 Task: Add Icelandic Glacial Natural Spring Water to the cart.
Action: Mouse pressed left at (25, 84)
Screenshot: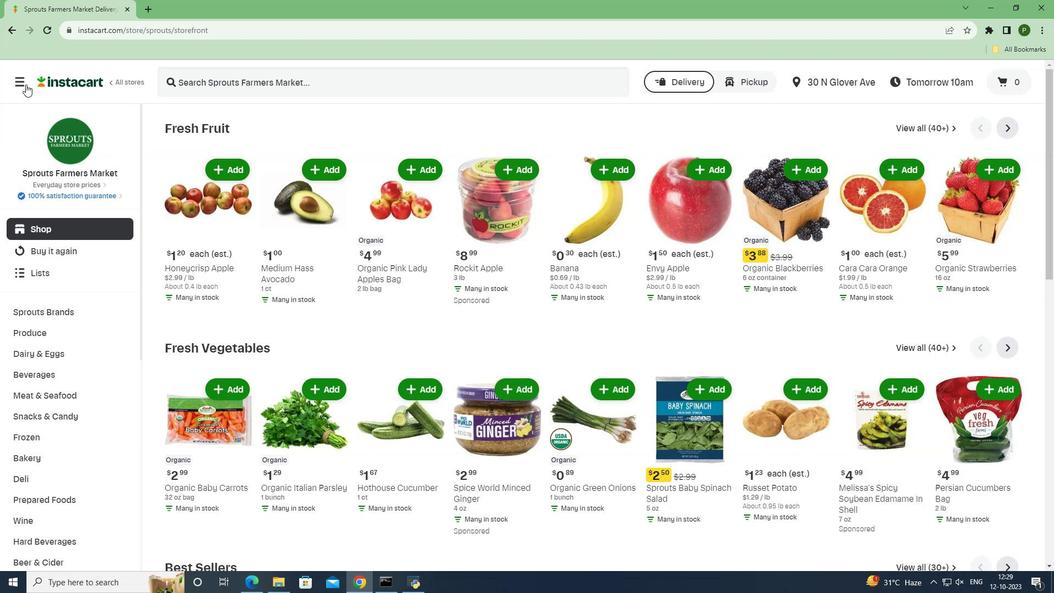 
Action: Mouse moved to (72, 290)
Screenshot: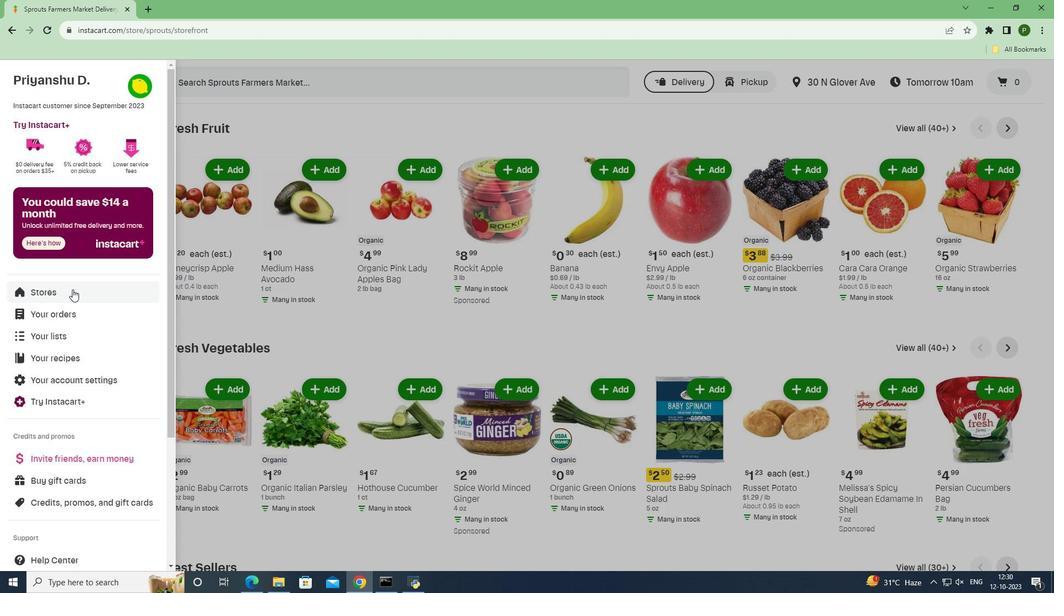 
Action: Mouse pressed left at (72, 290)
Screenshot: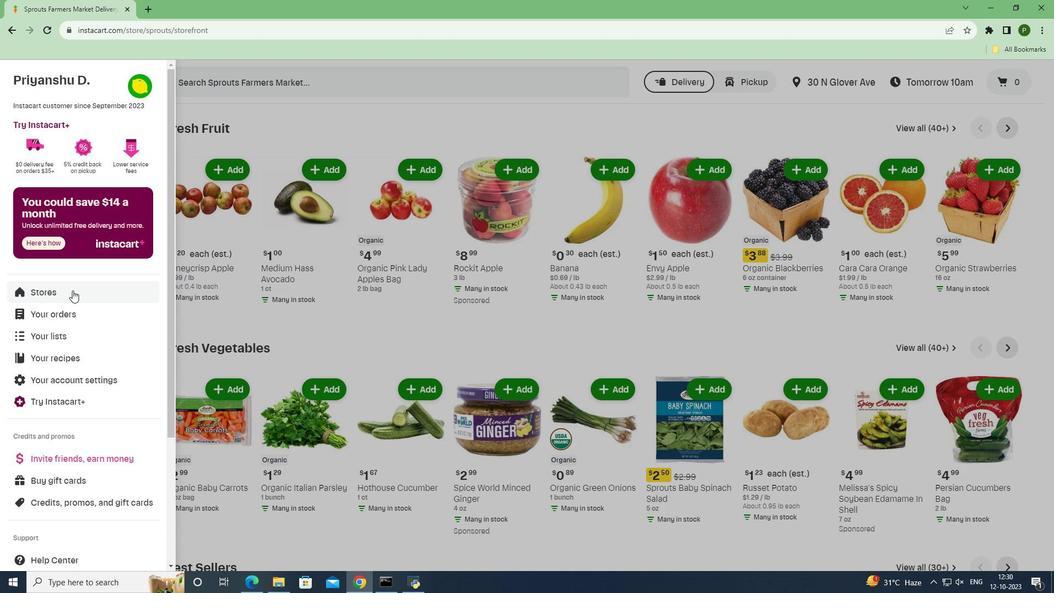 
Action: Mouse moved to (247, 119)
Screenshot: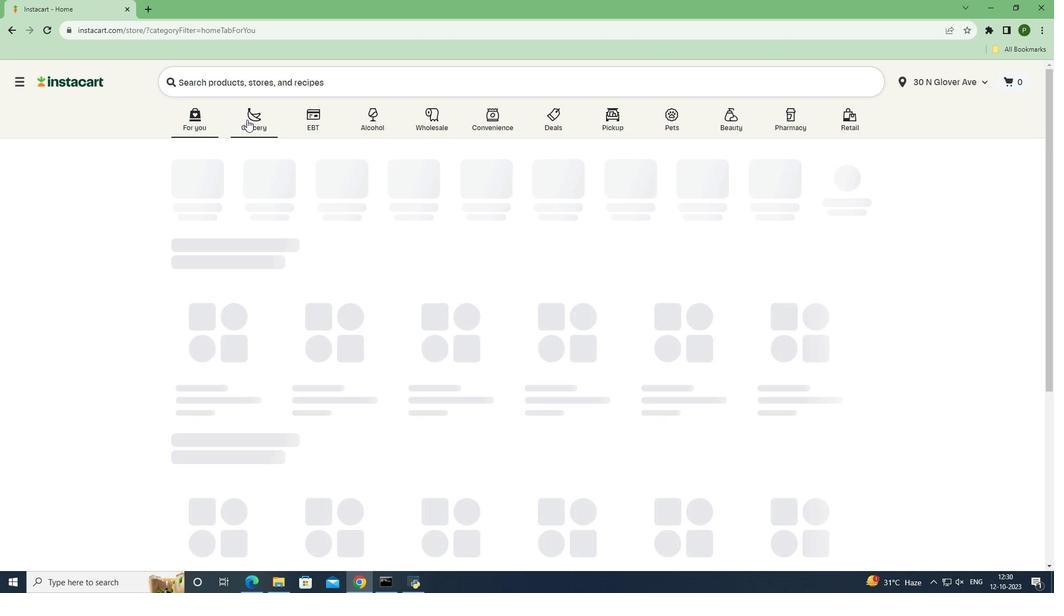 
Action: Mouse pressed left at (247, 119)
Screenshot: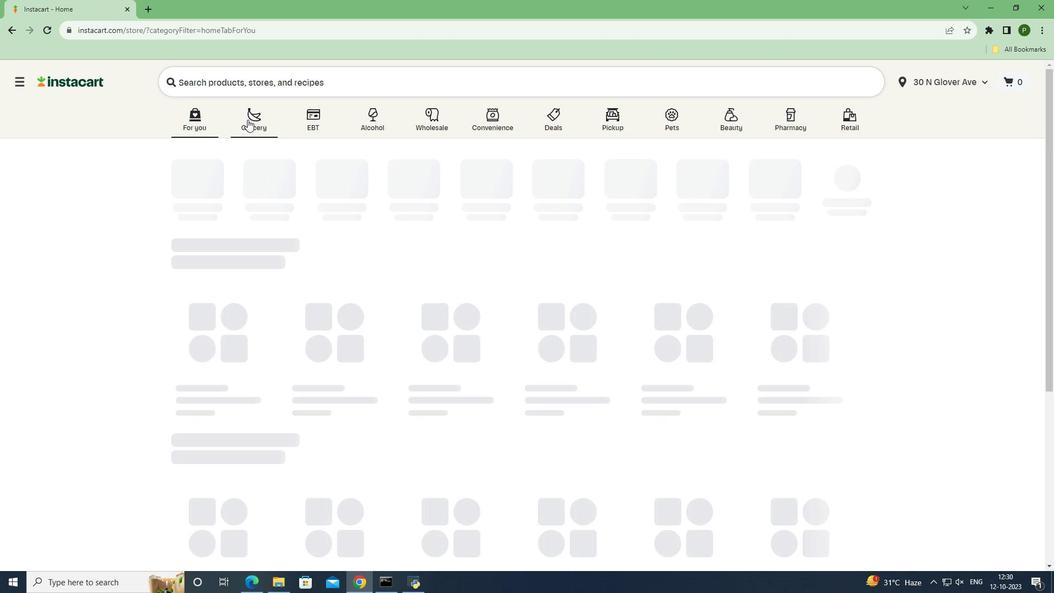 
Action: Mouse moved to (427, 245)
Screenshot: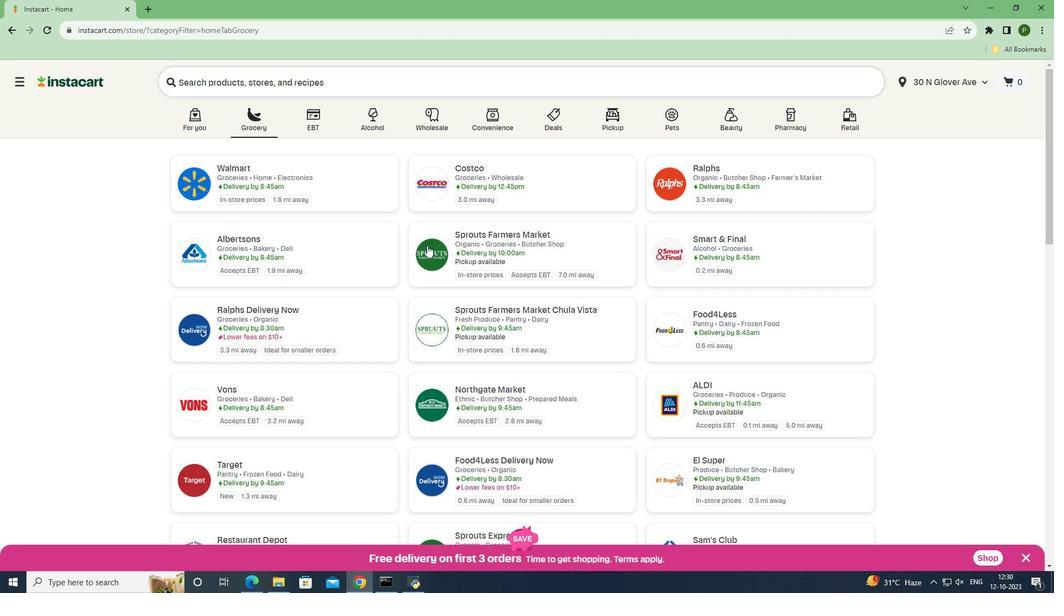 
Action: Mouse pressed left at (427, 245)
Screenshot: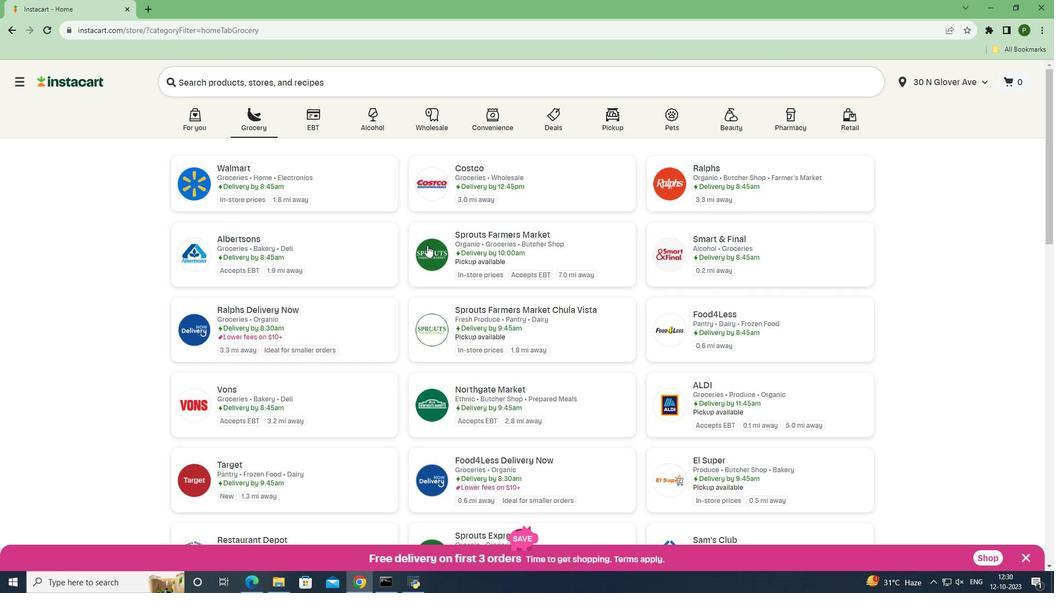 
Action: Mouse moved to (45, 371)
Screenshot: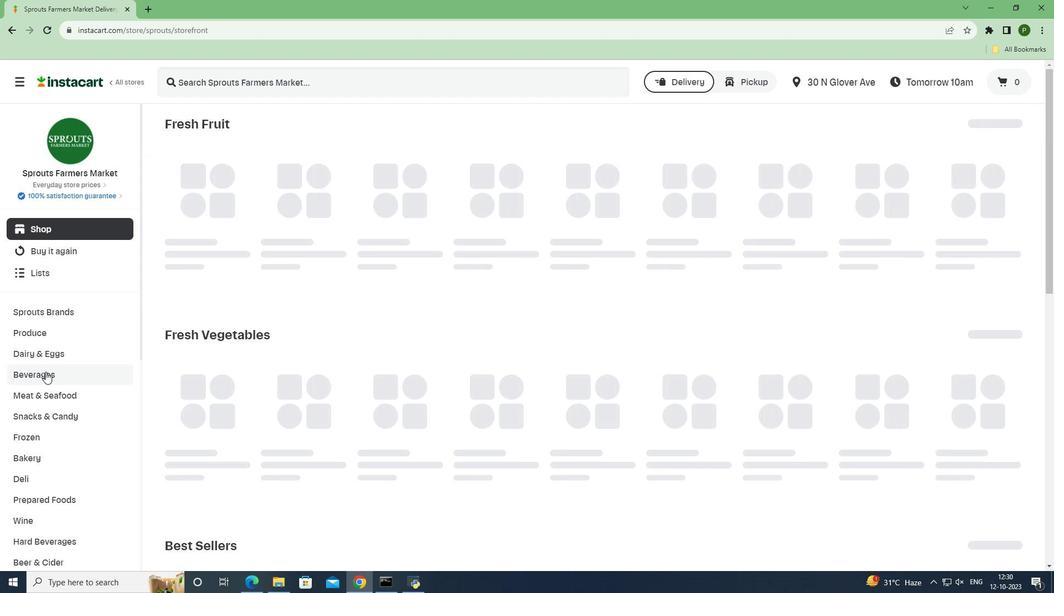 
Action: Mouse pressed left at (45, 371)
Screenshot: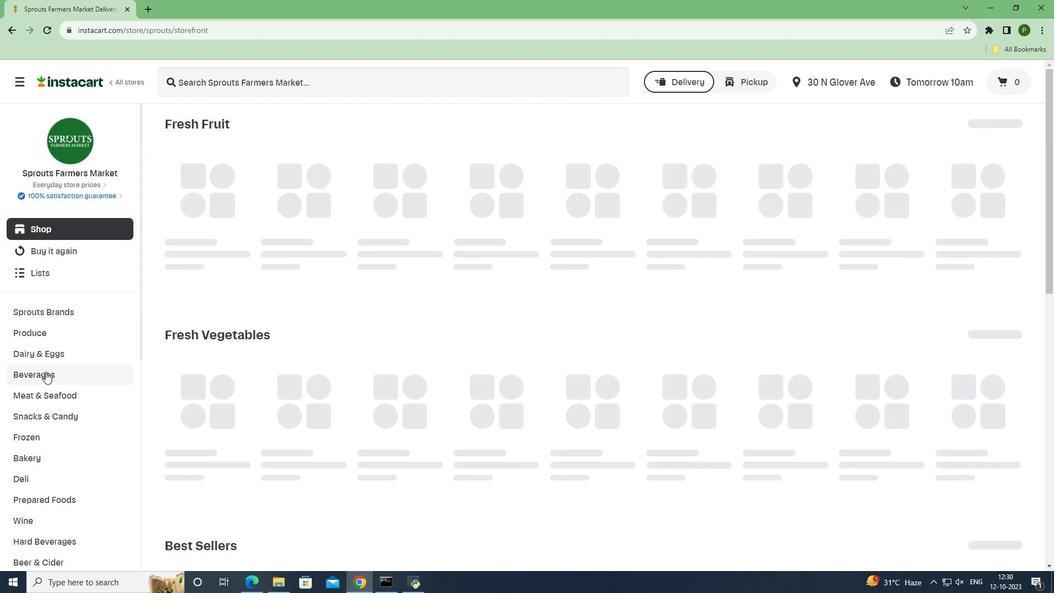
Action: Mouse moved to (456, 158)
Screenshot: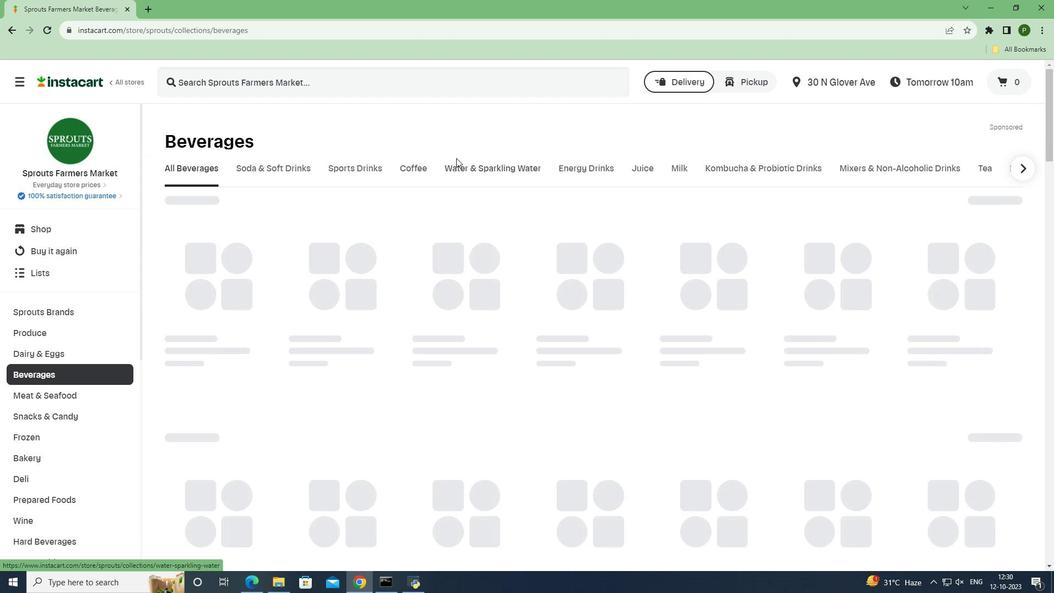 
Action: Mouse pressed left at (456, 158)
Screenshot: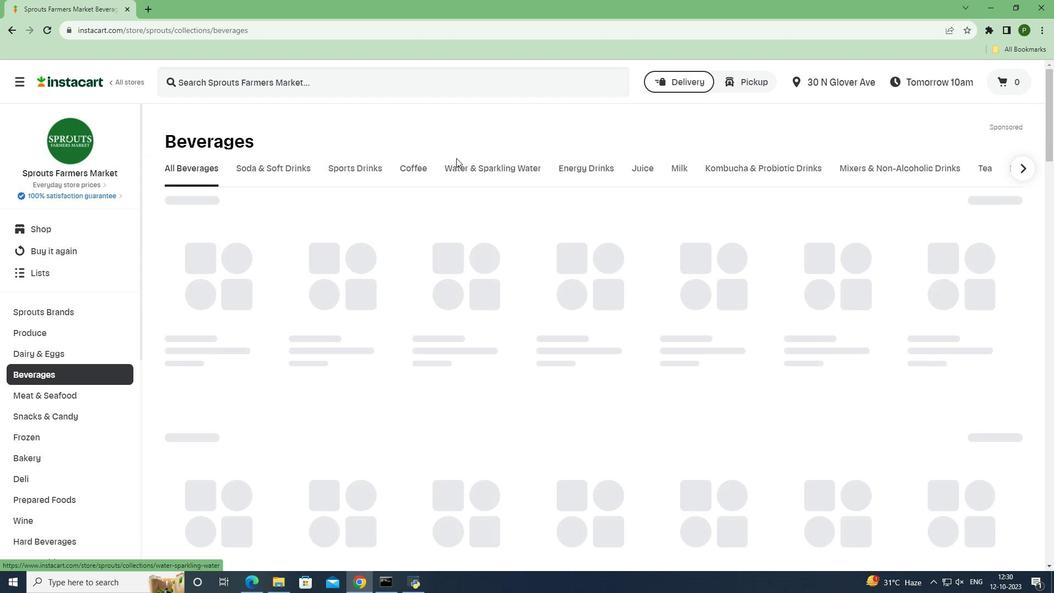 
Action: Mouse moved to (458, 164)
Screenshot: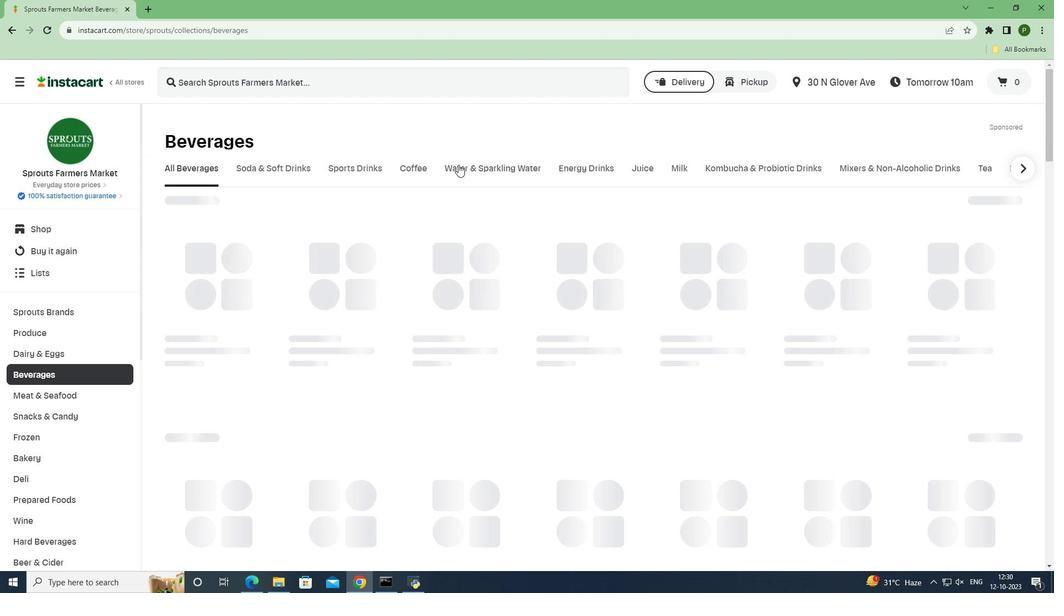 
Action: Mouse pressed left at (458, 164)
Screenshot: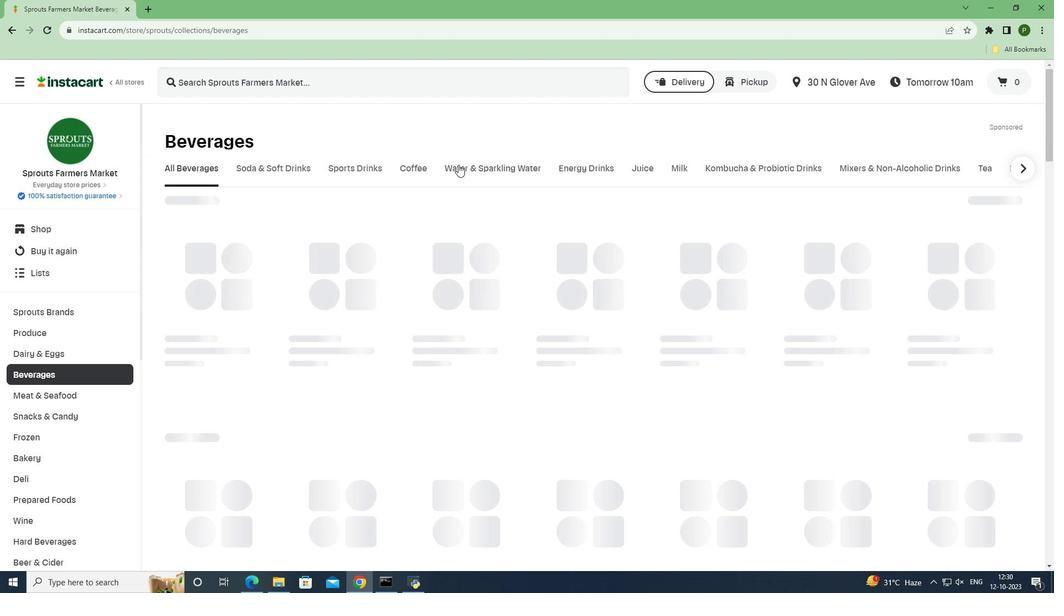 
Action: Mouse moved to (319, 82)
Screenshot: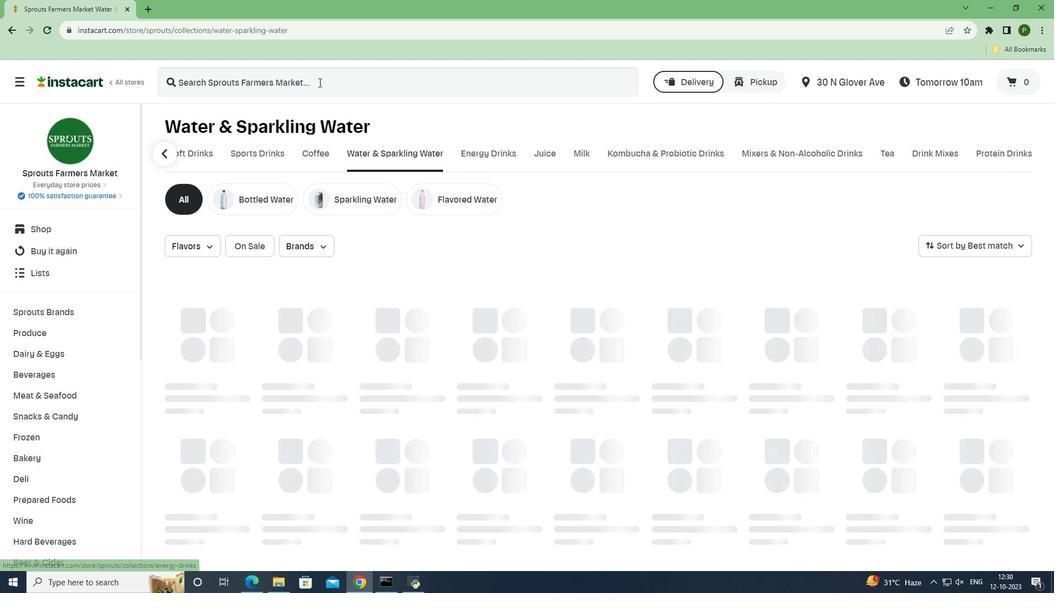 
Action: Mouse pressed left at (319, 82)
Screenshot: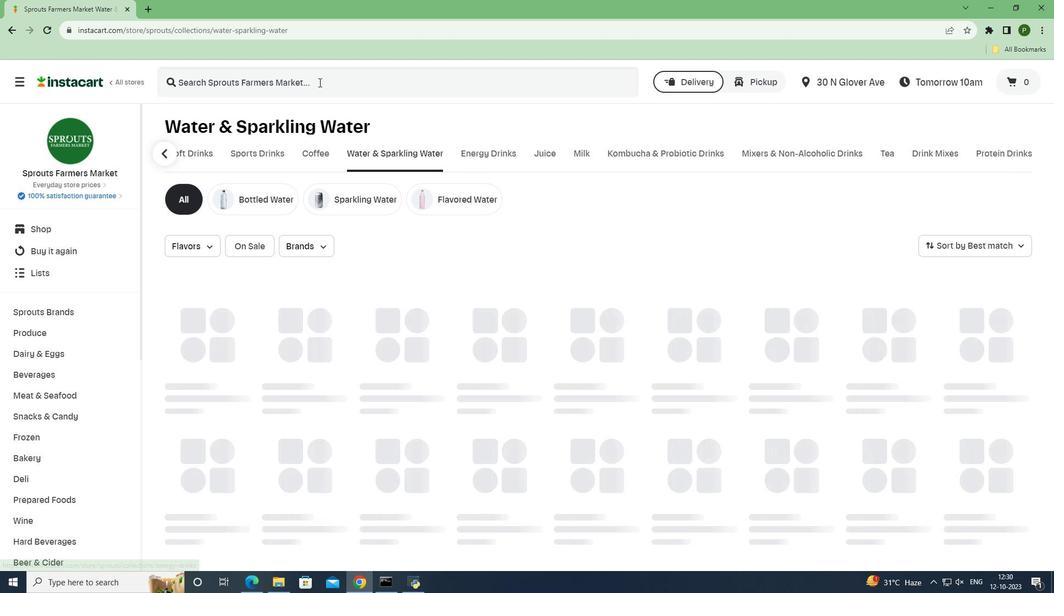 
Action: Key pressed <Key.caps_lock>I<Key.caps_lock>celandic<Key.space><Key.caps_lock>G<Key.caps_lock>lacial<Key.space><Key.caps_lock>N<Key.caps_lock>atural<Key.space><Key.caps_lock>S<Key.caps_lock>pring<Key.space><Key.caps_lock>W<Key.caps_lock>ater<Key.space><Key.enter>
Screenshot: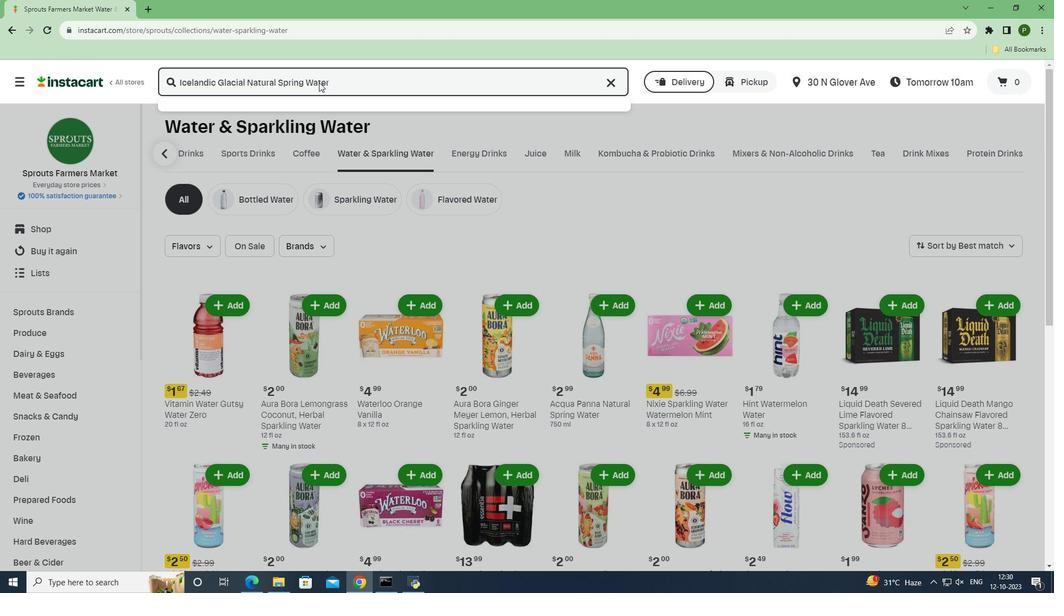 
Action: Mouse moved to (376, 308)
Screenshot: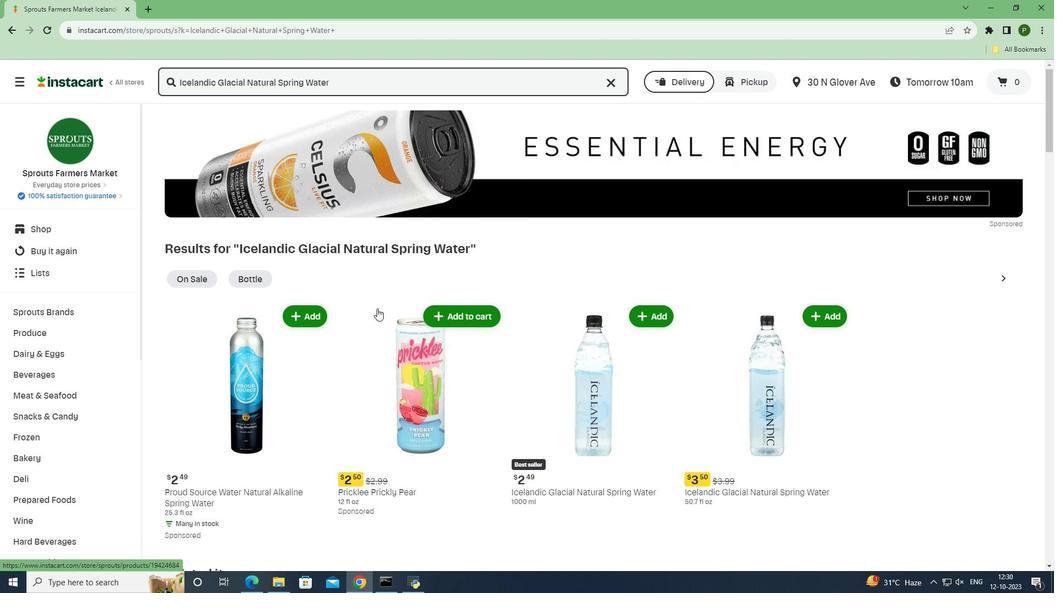 
Action: Mouse scrolled (376, 308) with delta (0, 0)
Screenshot: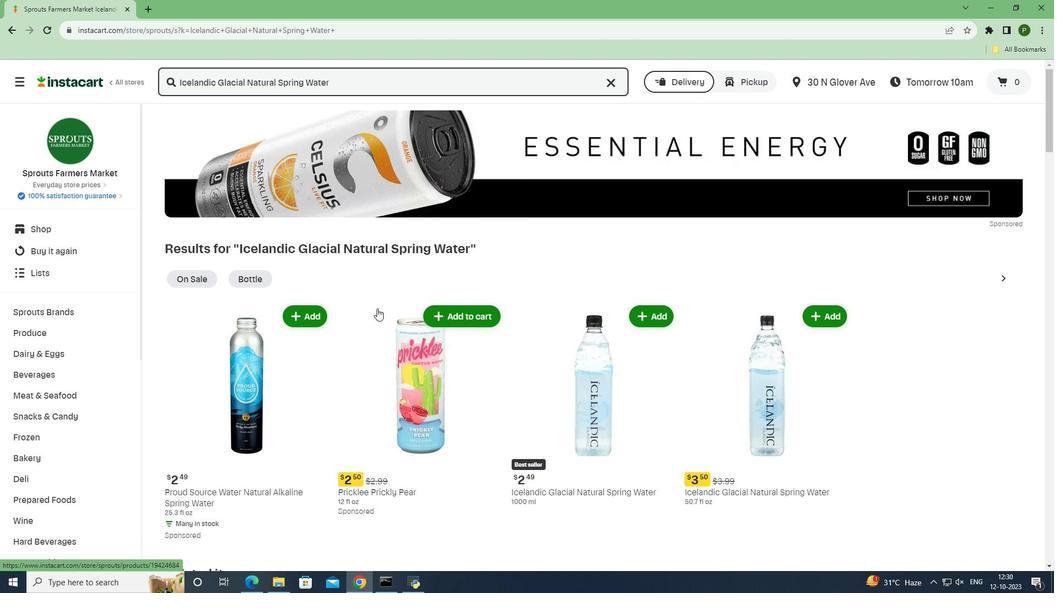 
Action: Mouse moved to (377, 308)
Screenshot: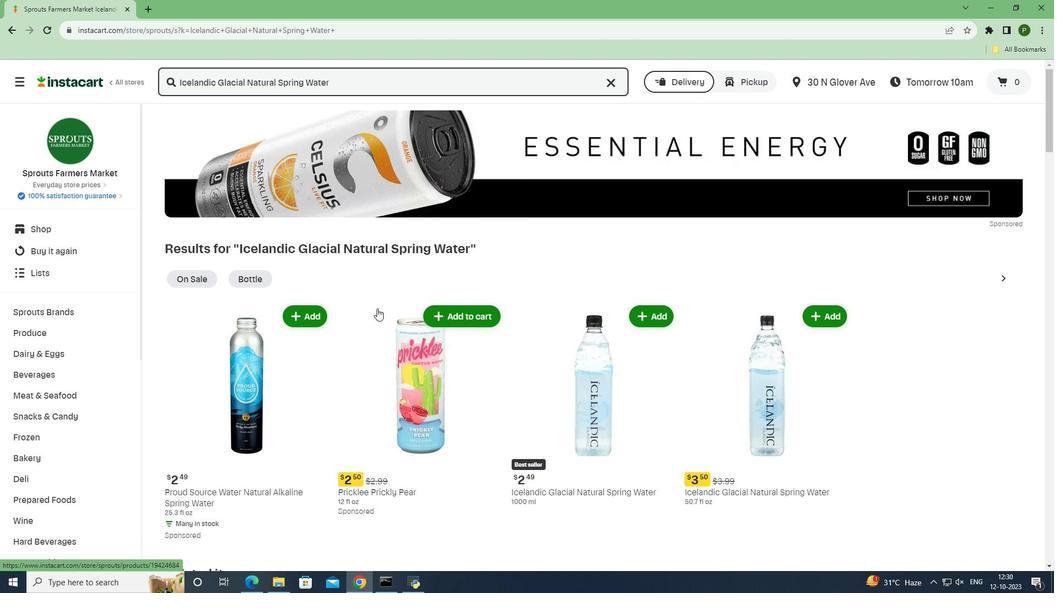 
Action: Mouse scrolled (377, 308) with delta (0, 0)
Screenshot: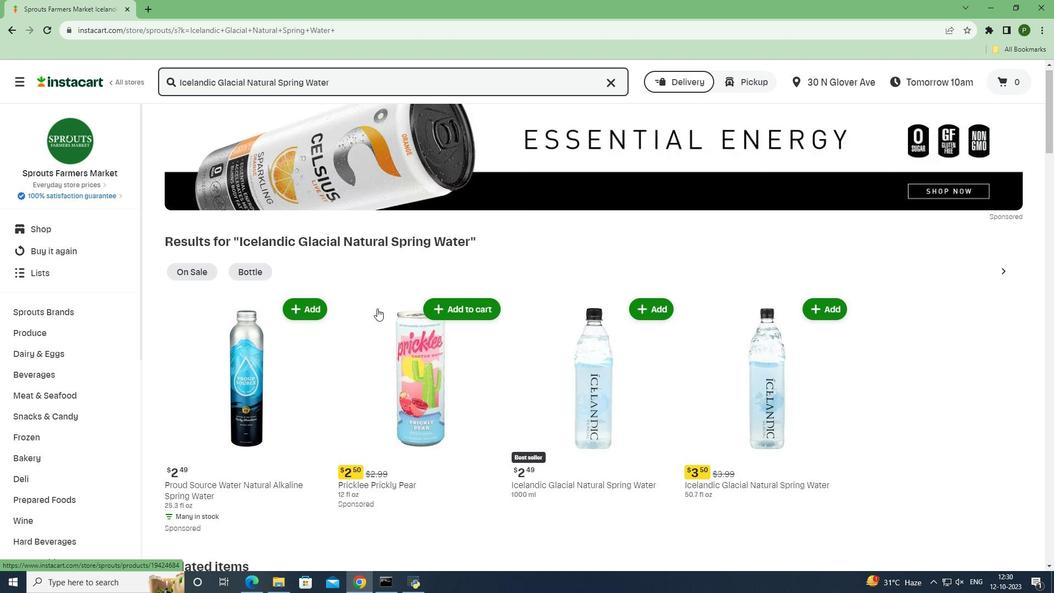 
Action: Mouse moved to (661, 208)
Screenshot: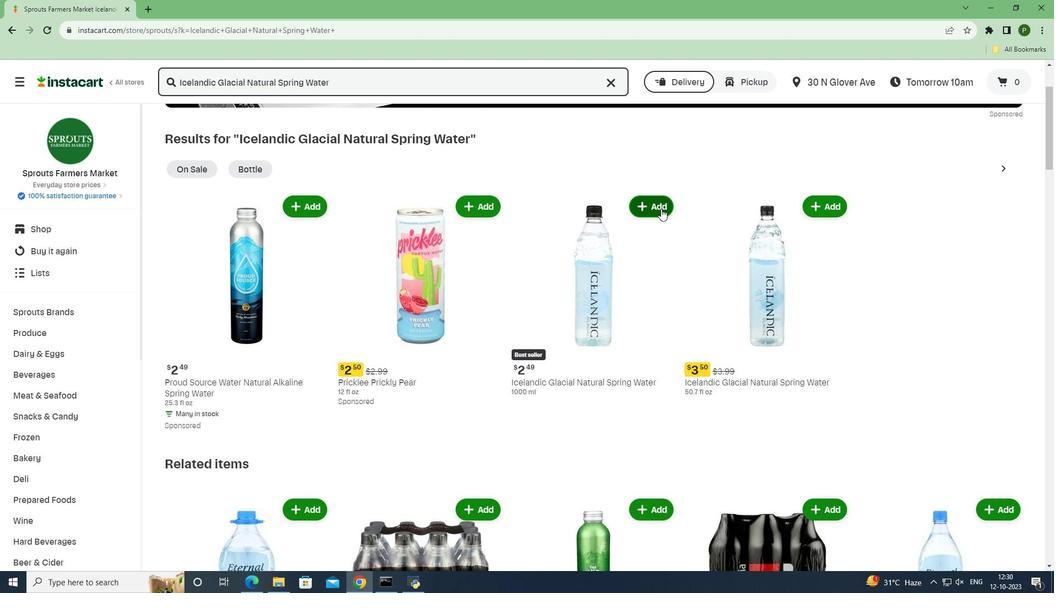 
Action: Mouse pressed left at (661, 208)
Screenshot: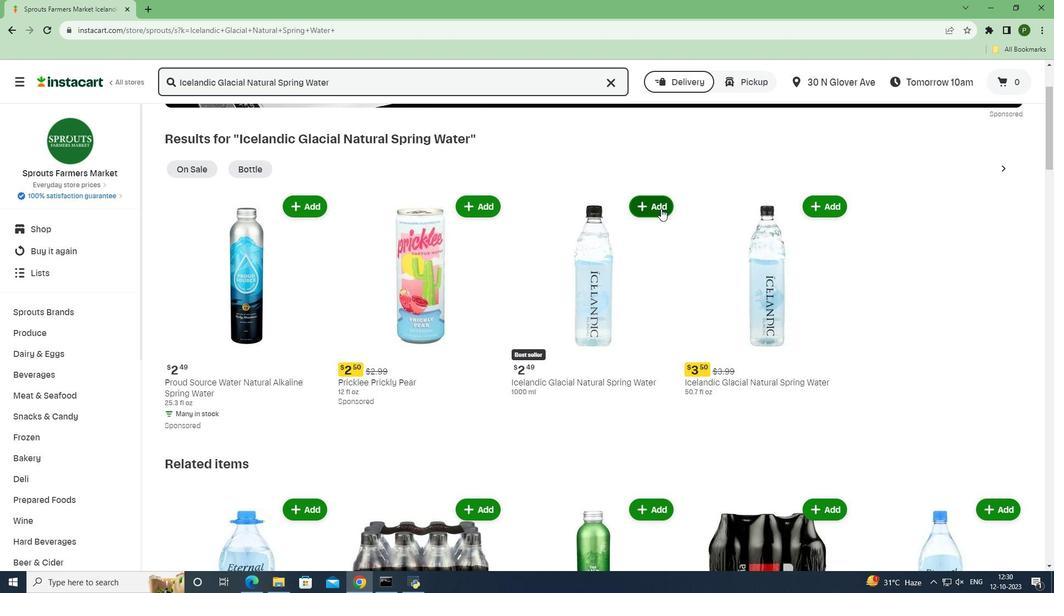 
Action: Mouse moved to (672, 264)
Screenshot: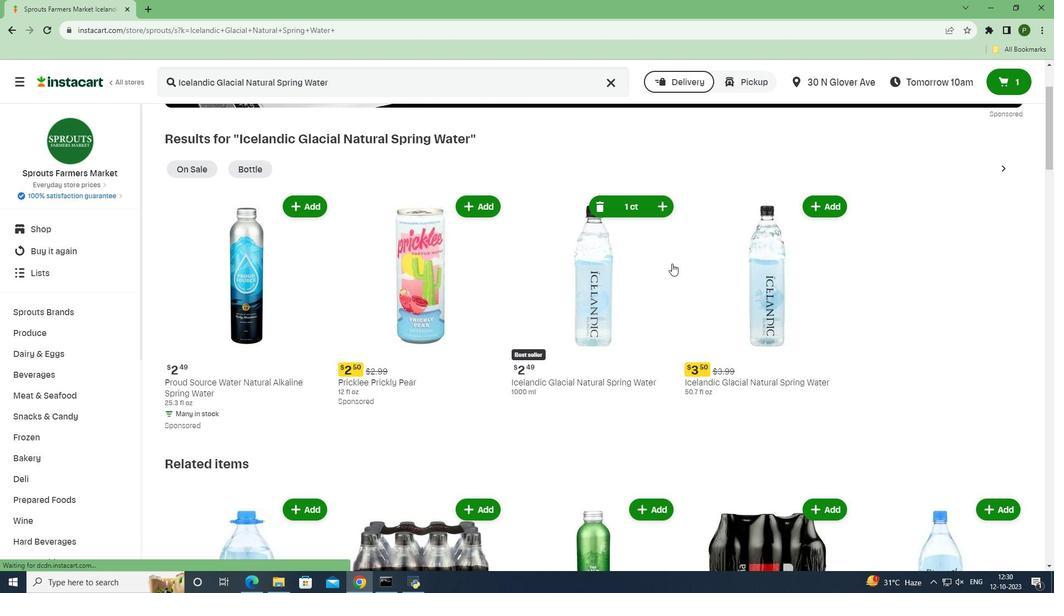
